 Task: Explore the historic sites of Annapolis, Maryland, using walking directions.
Action: Mouse moved to (60, 55)
Screenshot: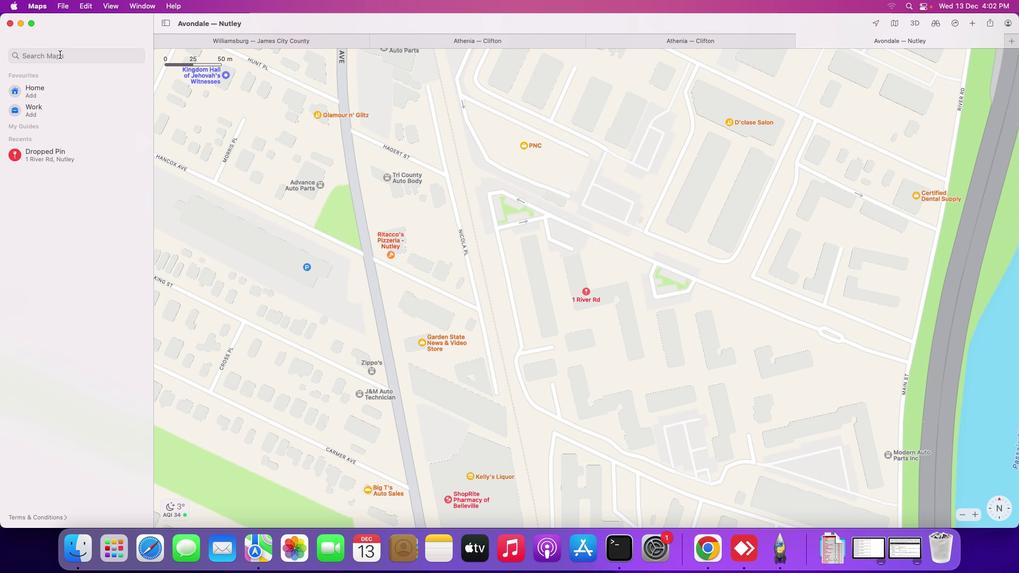 
Action: Mouse pressed left at (60, 55)
Screenshot: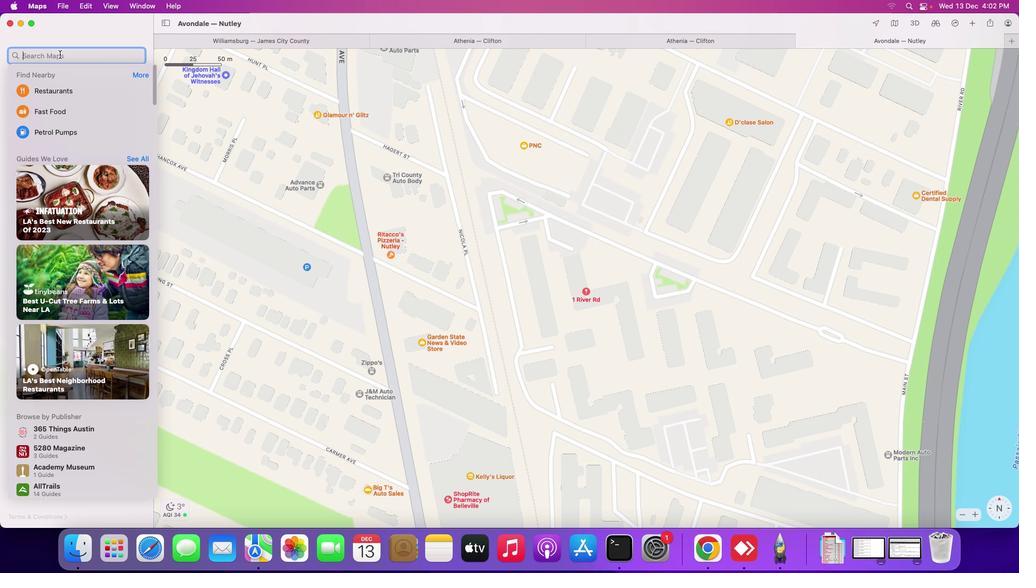 
Action: Key pressed 'h''i''s''t''o''r''i''c'Key.space's''i''t''e''s'Key.space'o''f'Key.spaceKey.shift_r'A''n''n''a''p''o''l''i''s'Key.spaceKey.backspace','Key.spaceKey.shift_r'M''a''r''y''a'Key.backspace'l''a''n''d'Key.enter
Screenshot: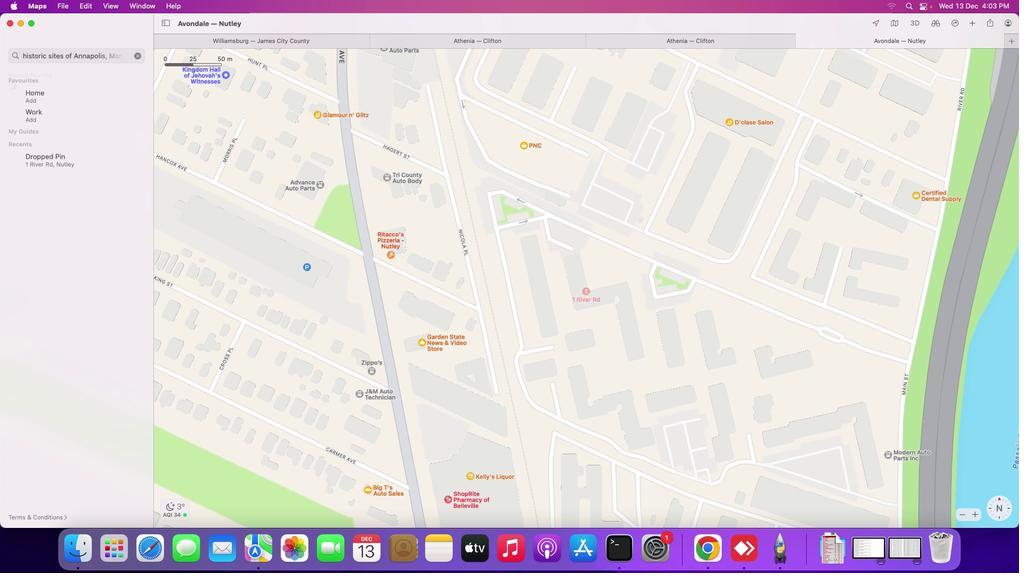 
Action: Mouse moved to (723, 245)
Screenshot: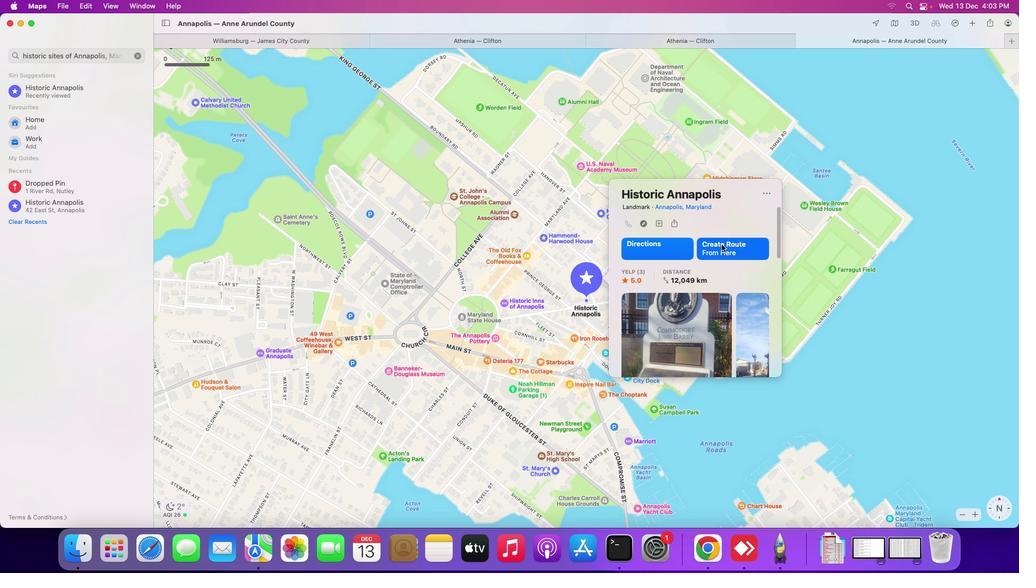 
Action: Mouse pressed left at (723, 245)
Screenshot: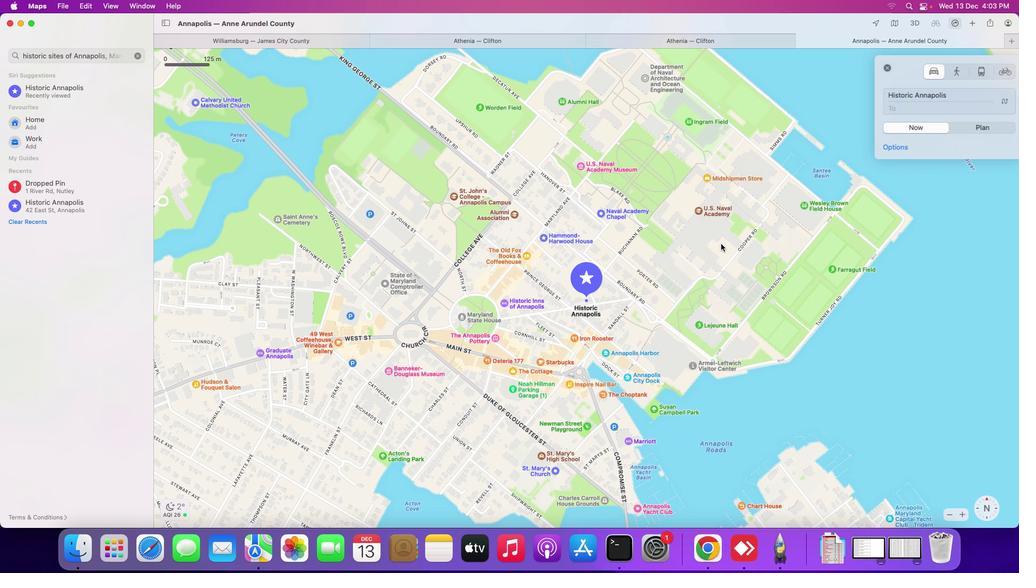 
Action: Mouse moved to (892, 106)
Screenshot: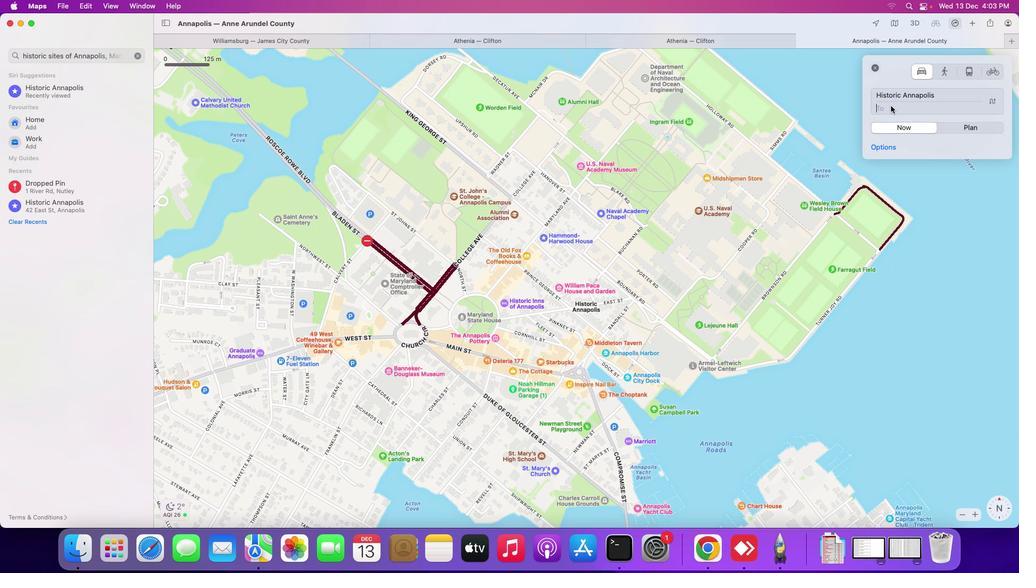
Action: Mouse pressed left at (892, 106)
Screenshot: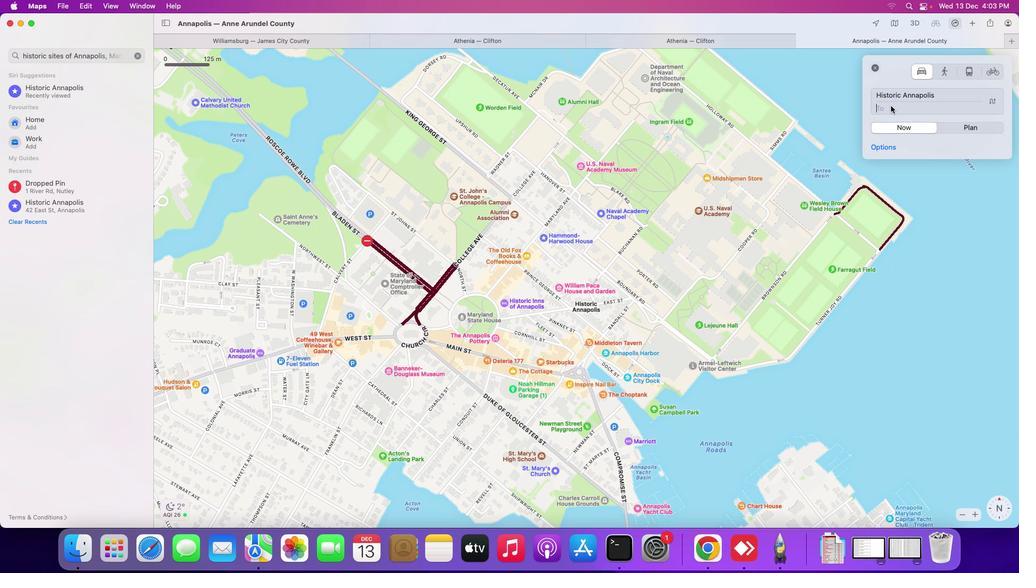 
Action: Mouse moved to (877, 112)
Screenshot: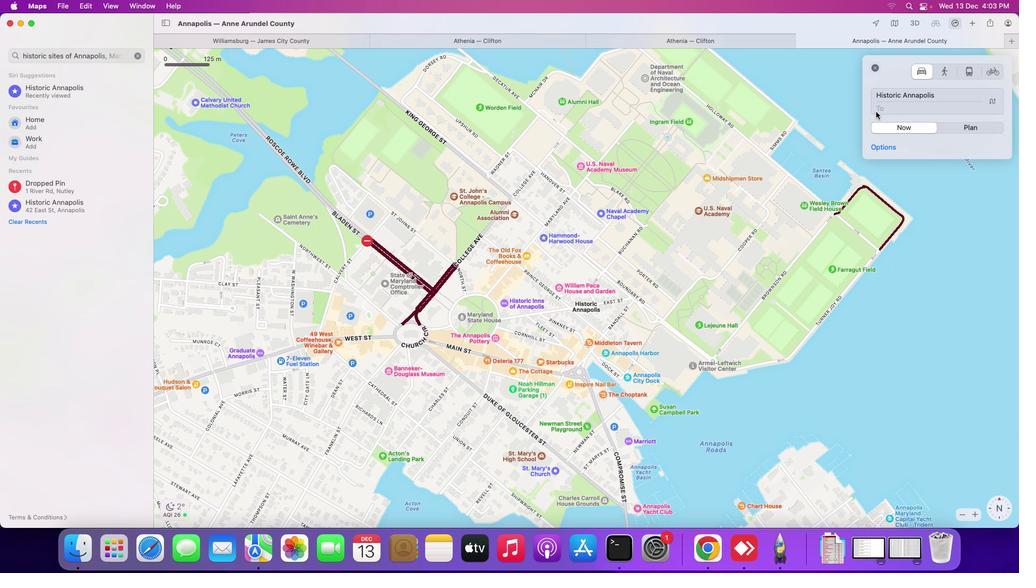 
Action: Key pressed Key.shift_r'M''a''r''y'
Screenshot: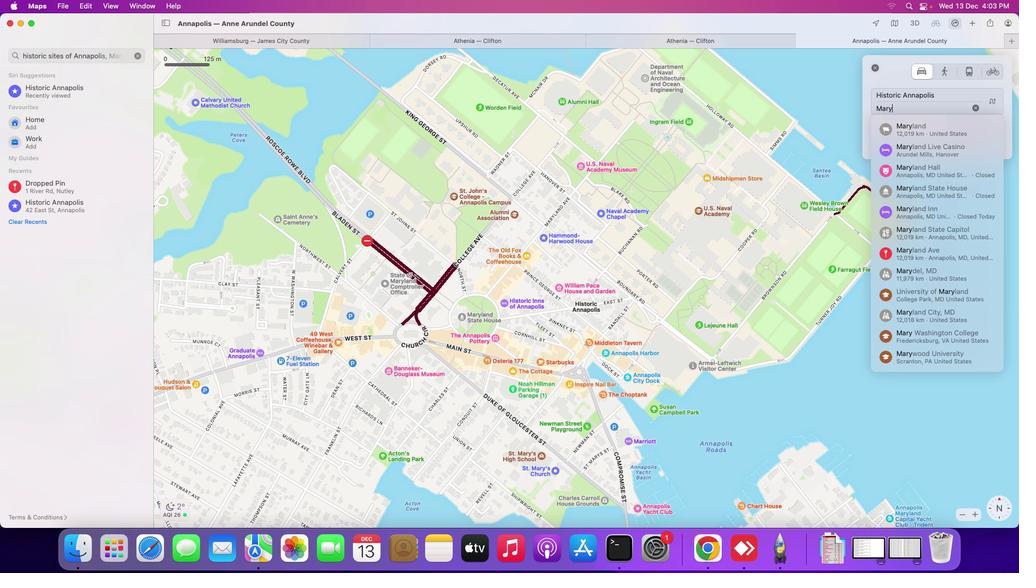 
Action: Mouse moved to (930, 127)
Screenshot: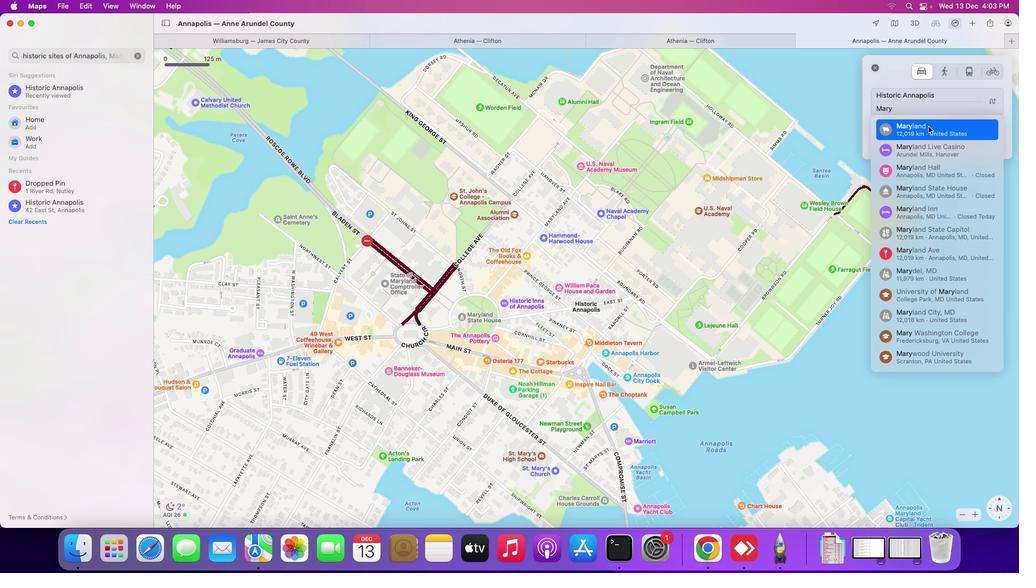 
Action: Mouse pressed left at (930, 127)
Screenshot: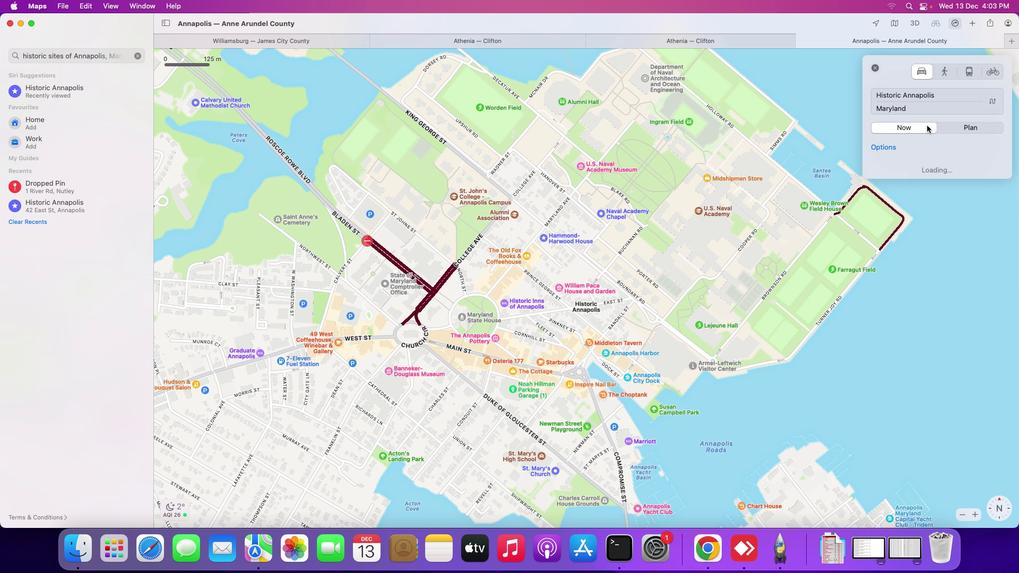 
Action: Mouse moved to (945, 71)
Screenshot: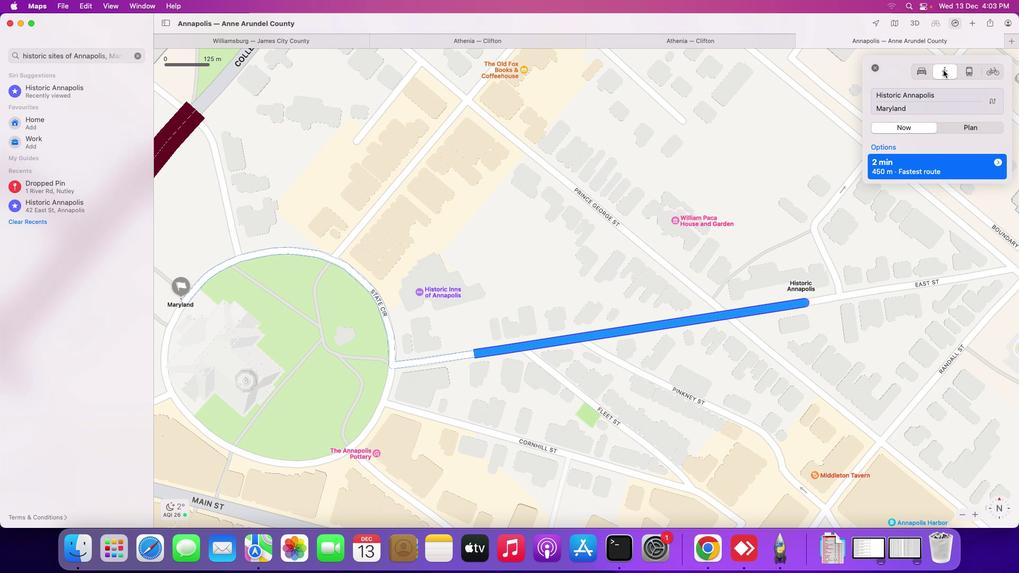 
Action: Mouse pressed left at (945, 71)
Screenshot: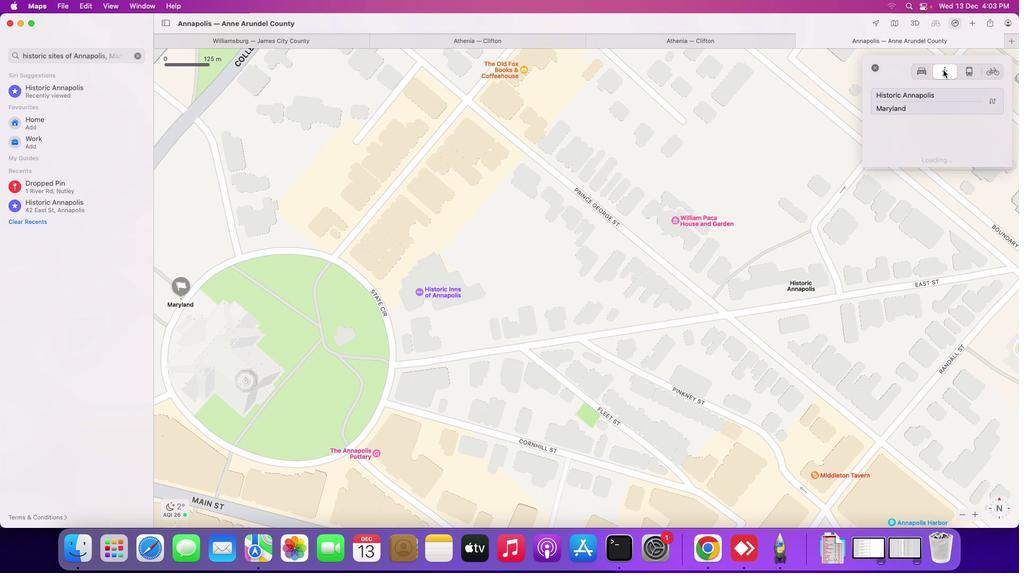 
Action: Mouse moved to (600, 257)
Screenshot: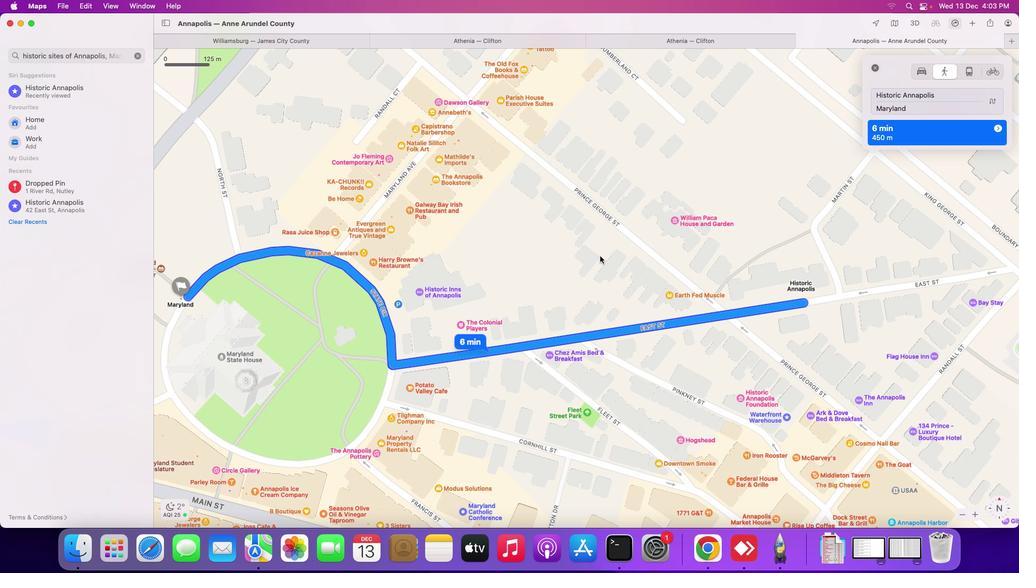 
